 Task: Visit on life page and check hows the life of Meta
Action: Mouse moved to (581, 84)
Screenshot: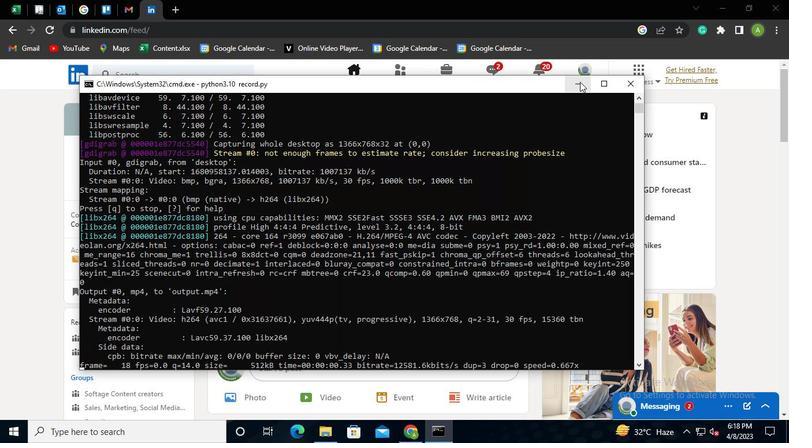 
Action: Mouse pressed left at (581, 84)
Screenshot: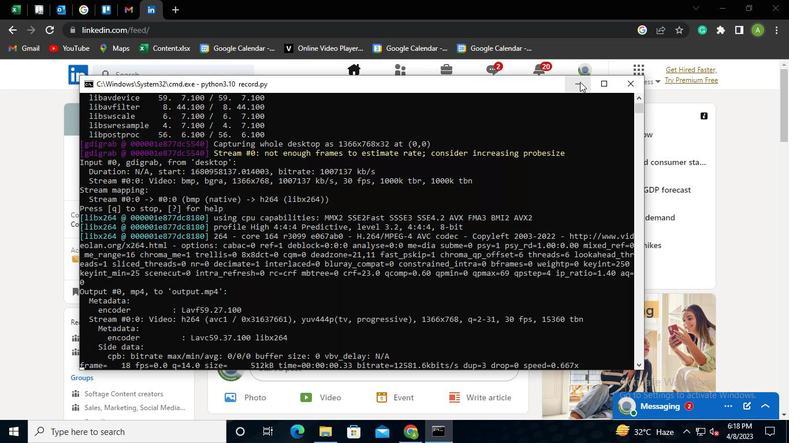 
Action: Mouse moved to (171, 69)
Screenshot: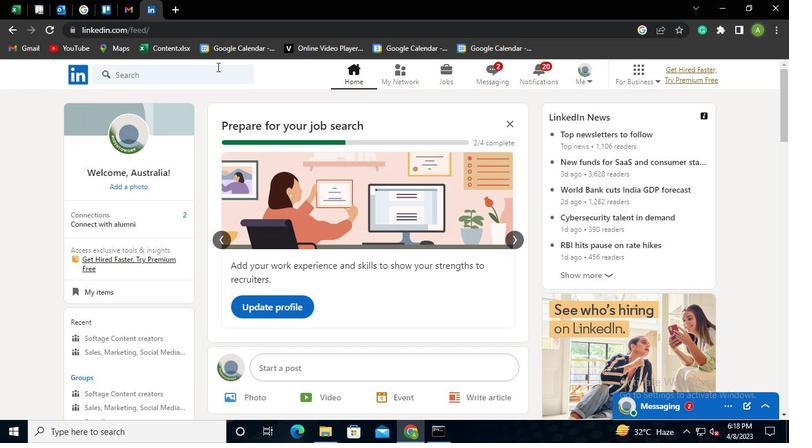 
Action: Mouse pressed left at (171, 69)
Screenshot: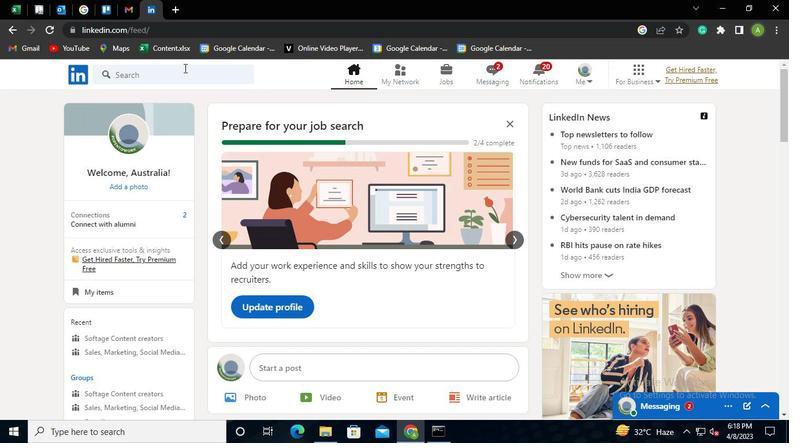 
Action: Mouse moved to (139, 127)
Screenshot: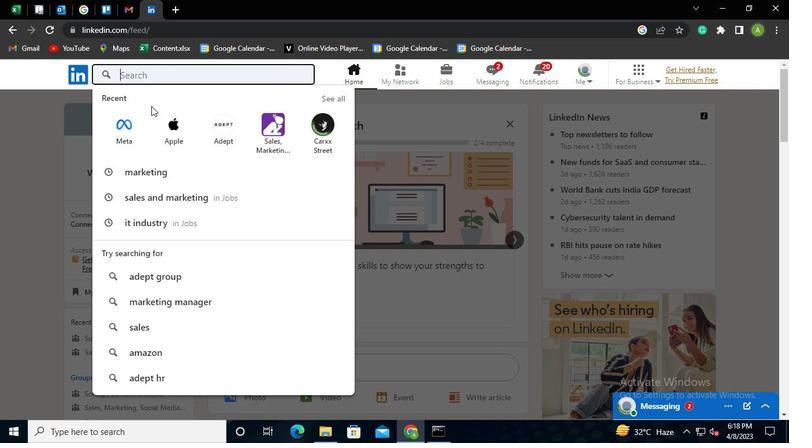 
Action: Mouse pressed left at (139, 127)
Screenshot: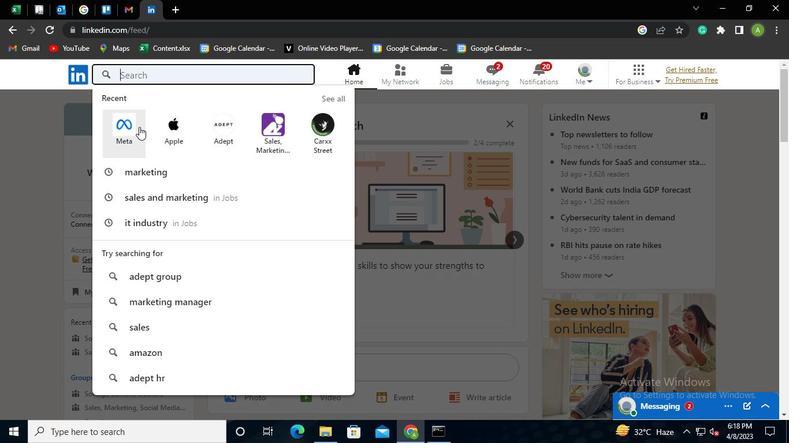 
Action: Mouse moved to (353, 132)
Screenshot: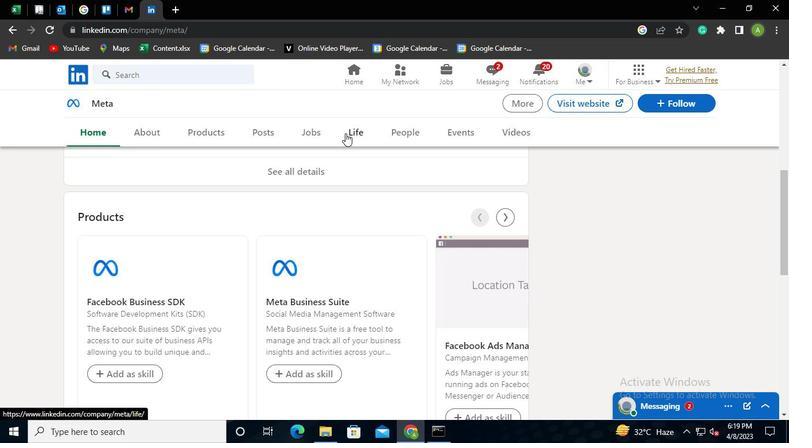 
Action: Mouse pressed left at (353, 132)
Screenshot: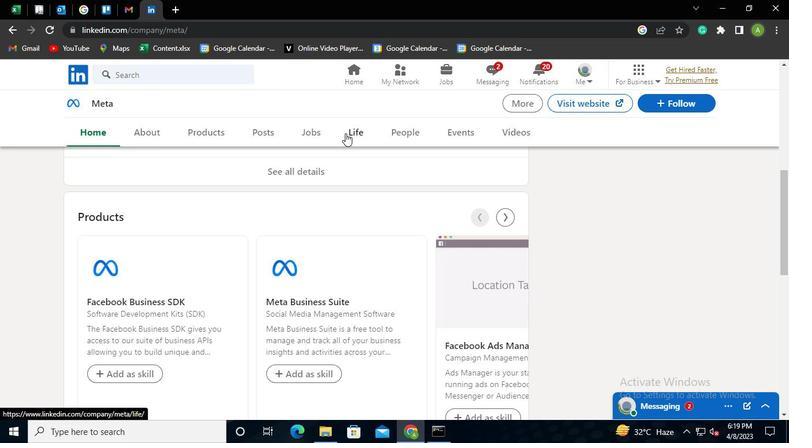 
Action: Mouse moved to (320, 325)
Screenshot: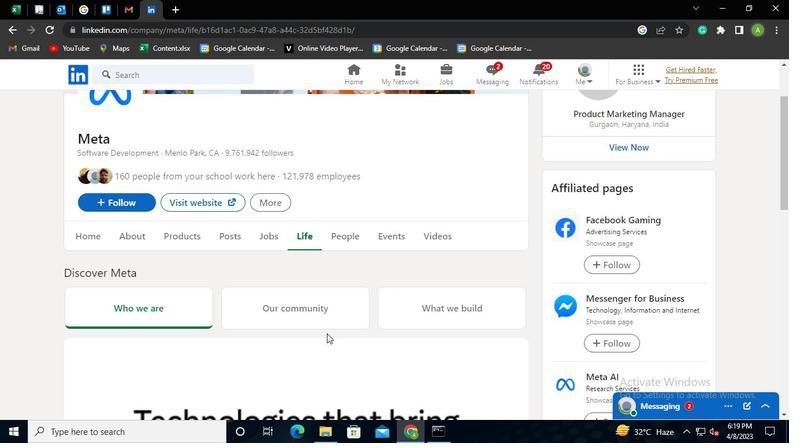 
Action: Mouse pressed left at (320, 325)
Screenshot: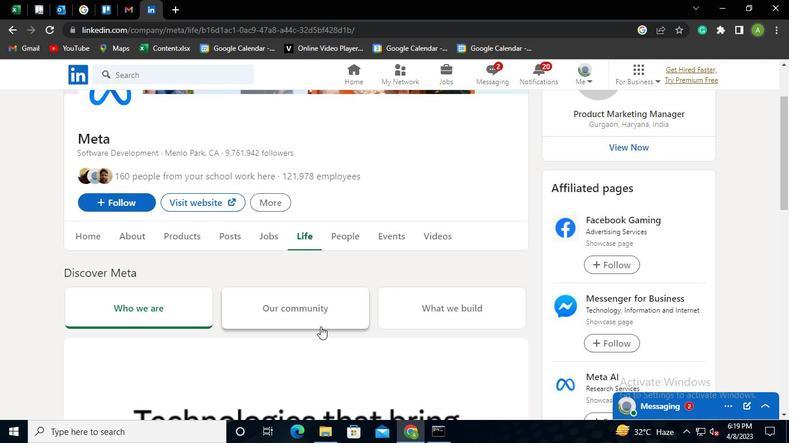 
Action: Mouse moved to (450, 242)
Screenshot: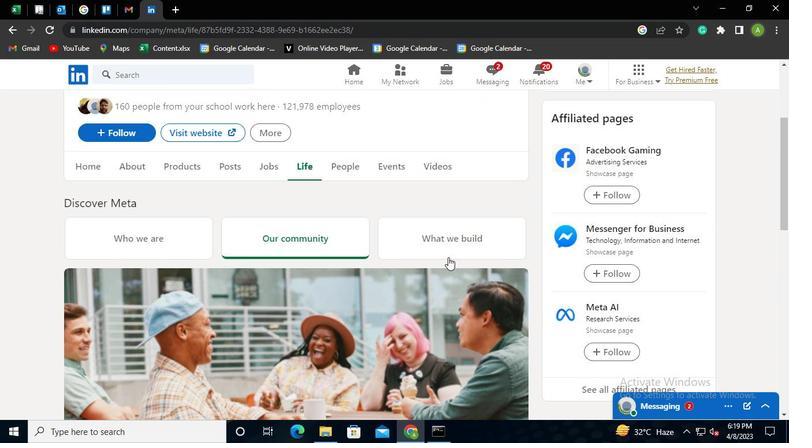 
Action: Mouse pressed left at (450, 242)
Screenshot: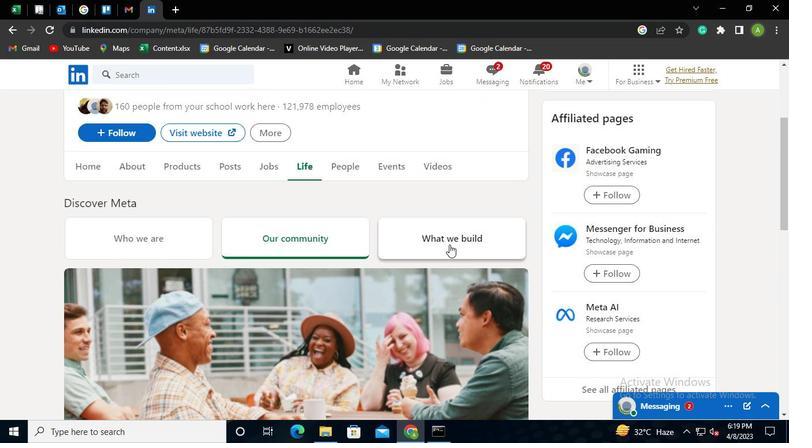 
Action: Mouse moved to (433, 433)
Screenshot: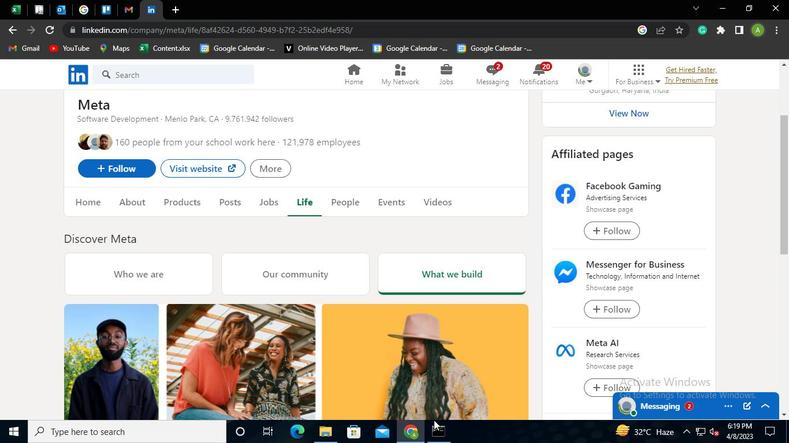 
Action: Mouse pressed left at (433, 433)
Screenshot: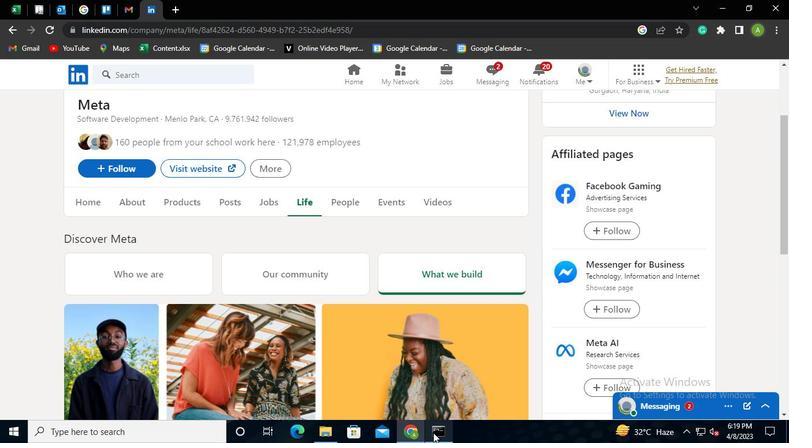 
Action: Mouse moved to (625, 90)
Screenshot: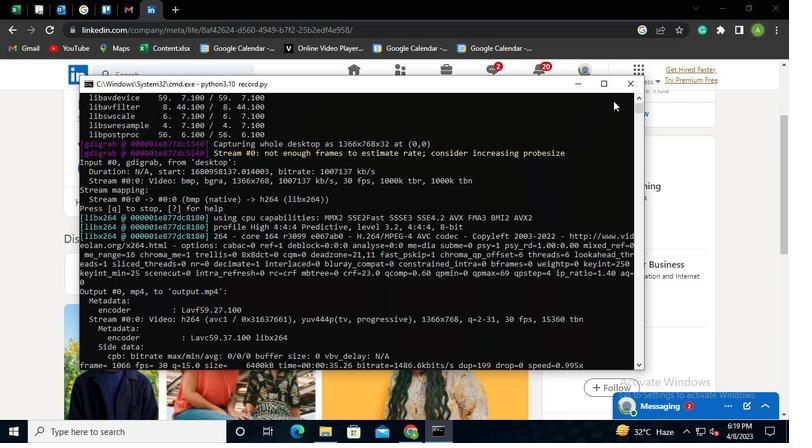 
Action: Mouse pressed left at (625, 90)
Screenshot: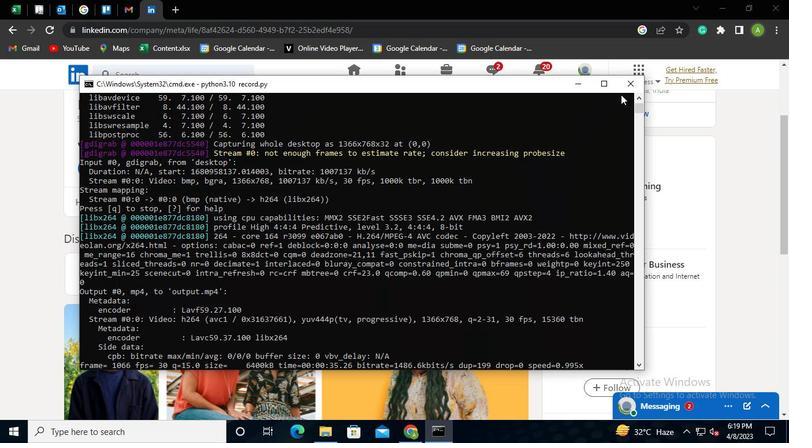 
